 Task: Create List Brand Identity Management Process in Board Employee Performance Management to Workspace Inbound Marketing Agencies. Create List Brand Identity Management Workflow in Board Social Media Influencer Collaboration and Partnership Management to Workspace Inbound Marketing Agencies. Create List Brand Identity Management Best Practices in Board Market Analysis for SWOT Analysis and Strategy Development to Workspace Inbound Marketing Agencies
Action: Mouse moved to (215, 161)
Screenshot: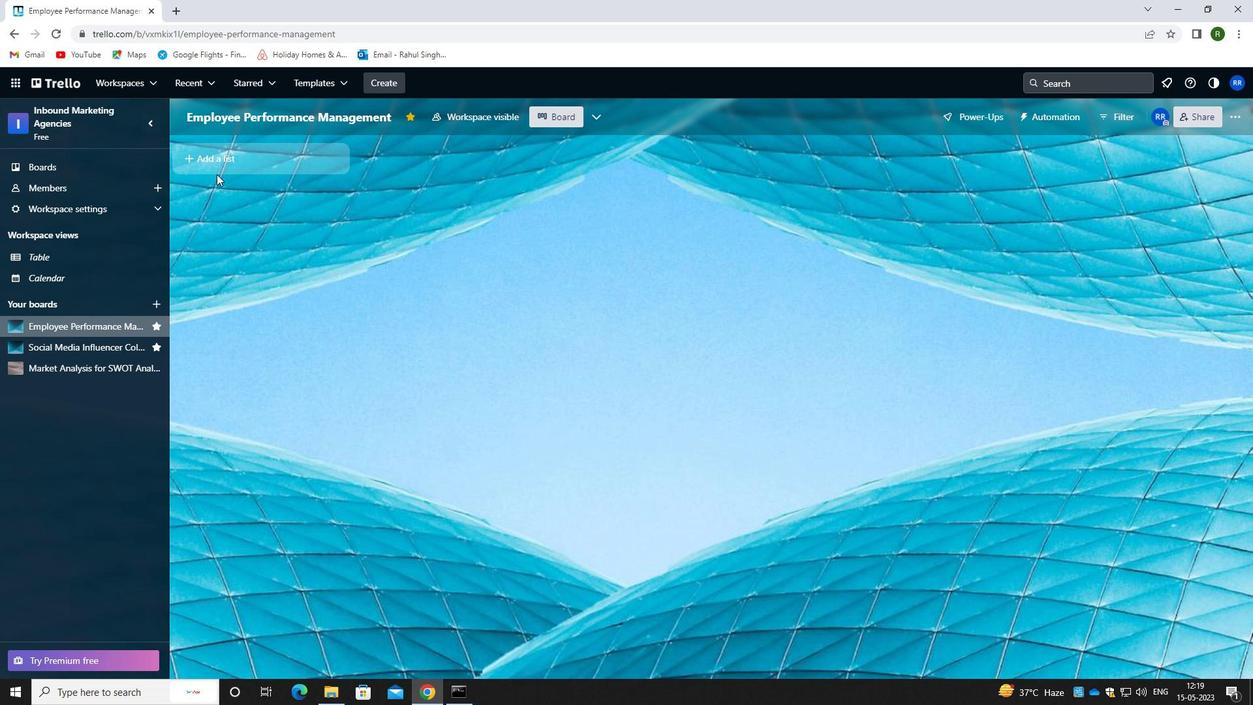 
Action: Mouse pressed left at (215, 161)
Screenshot: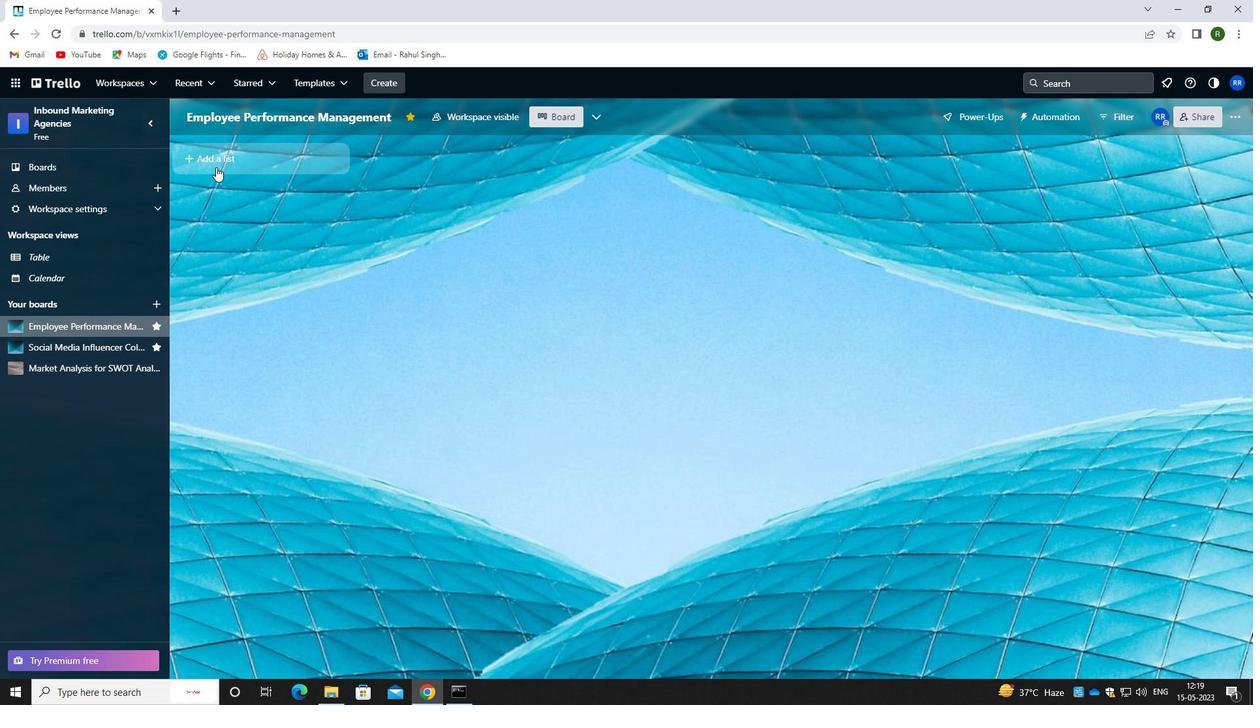 
Action: Mouse moved to (224, 155)
Screenshot: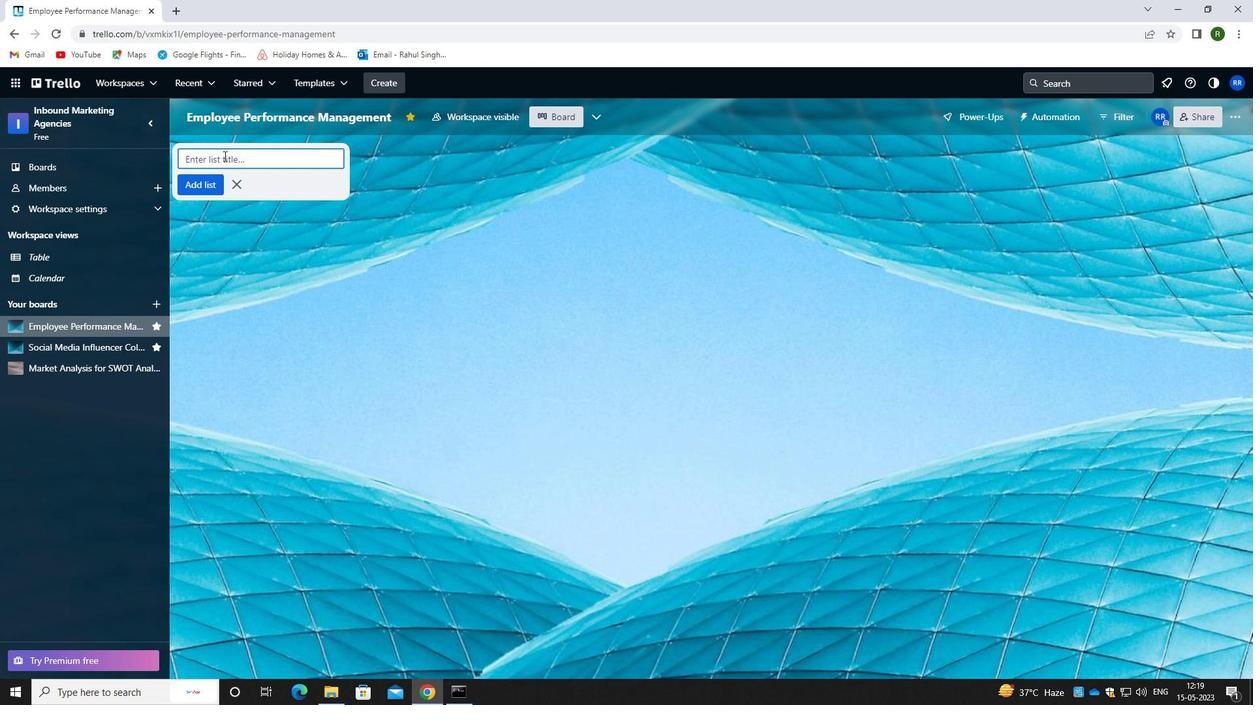 
Action: Key pressed <Key.caps_lock>b<Key.caps_lock>rand<Key.space><Key.caps_lock>If<Key.backspace><Key.caps_lock>dentity<Key.space><Key.caps_lock>M<Key.caps_lock>anagement
Screenshot: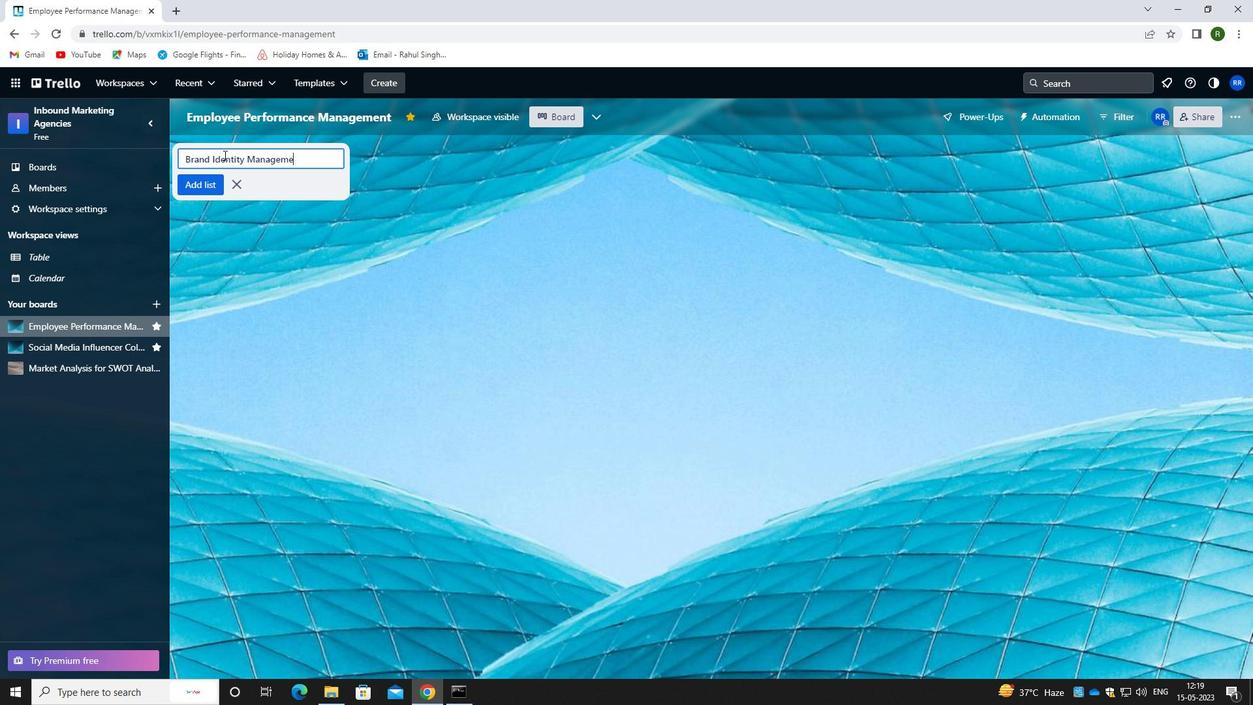 
Action: Mouse moved to (184, 176)
Screenshot: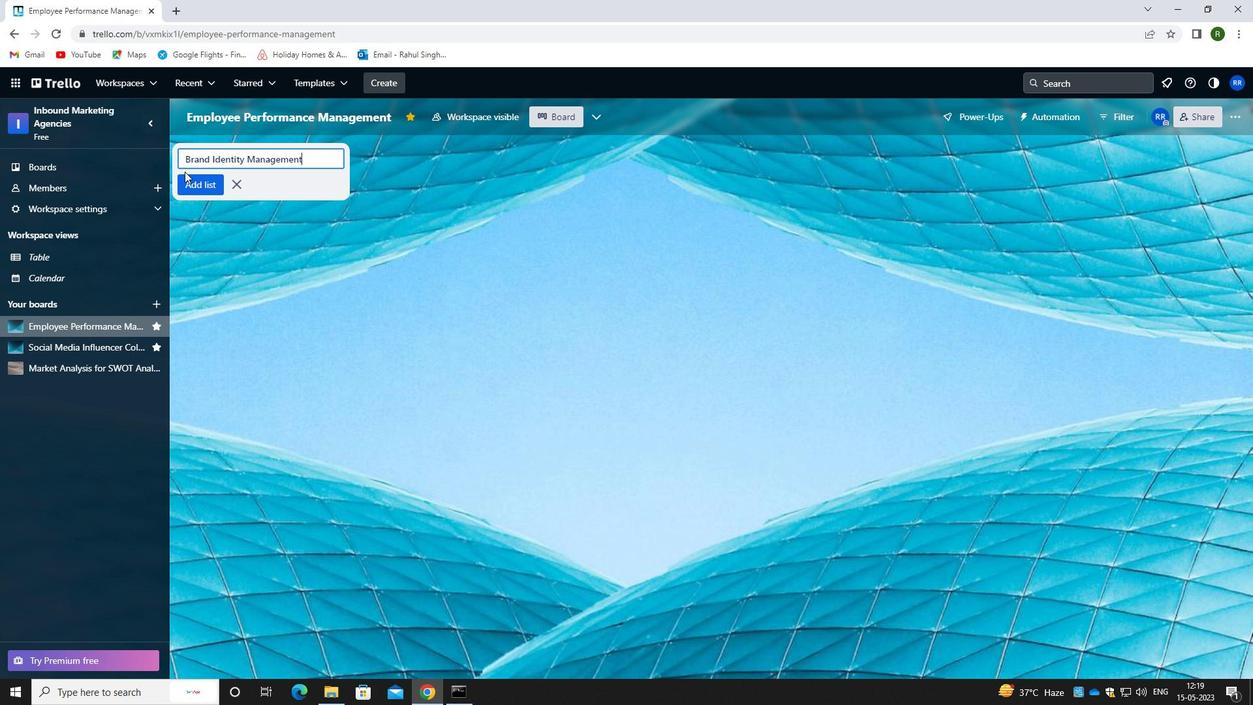 
Action: Key pressed <Key.space><Key.caps_lock>p<Key.caps_lock>rocess
Screenshot: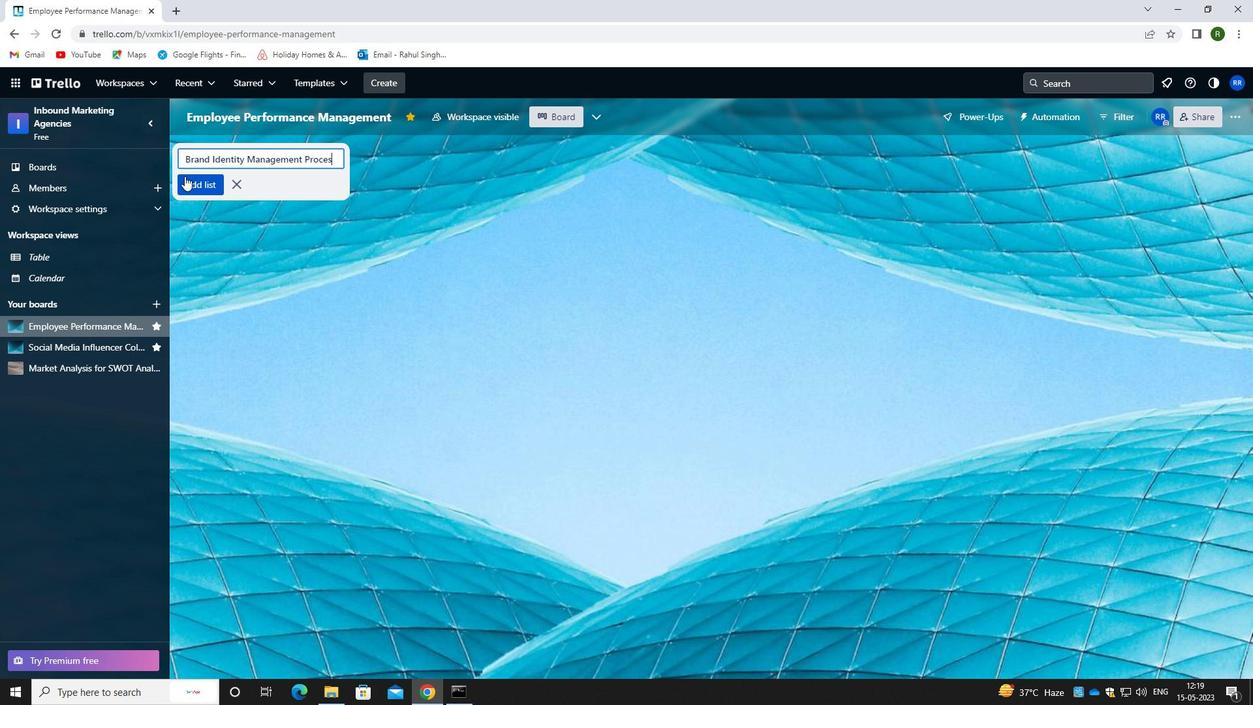 
Action: Mouse moved to (195, 181)
Screenshot: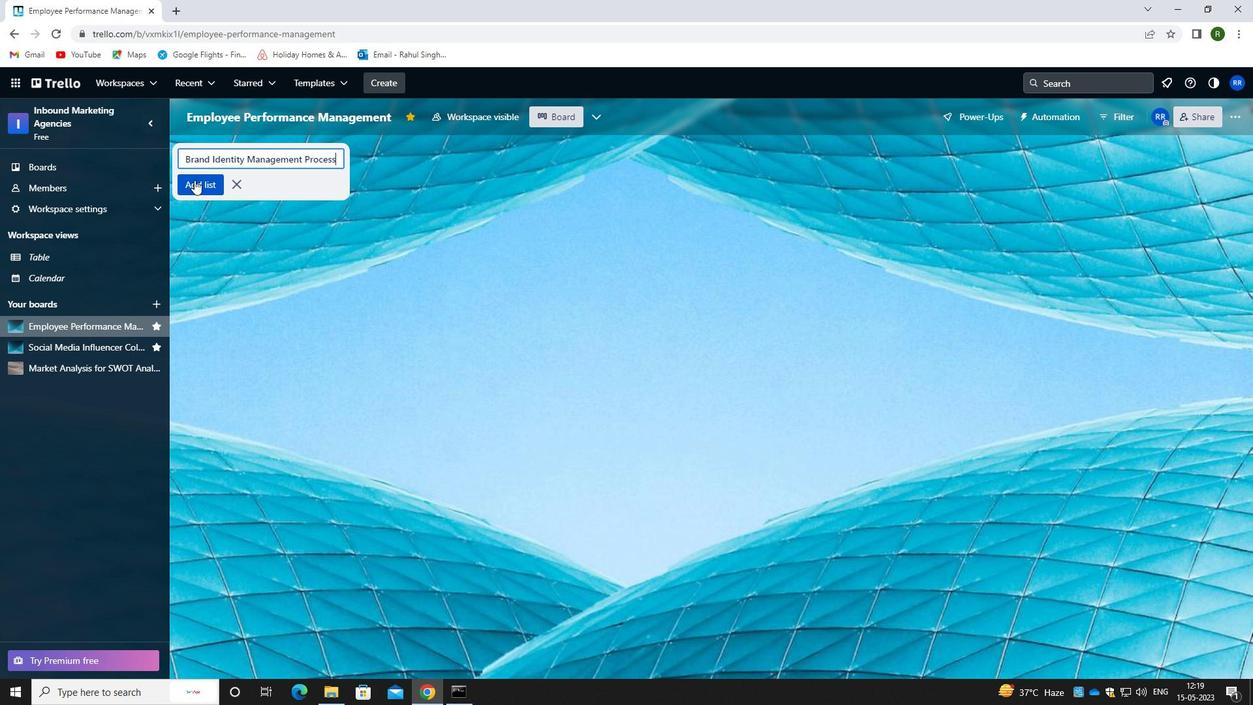 
Action: Mouse pressed left at (195, 181)
Screenshot: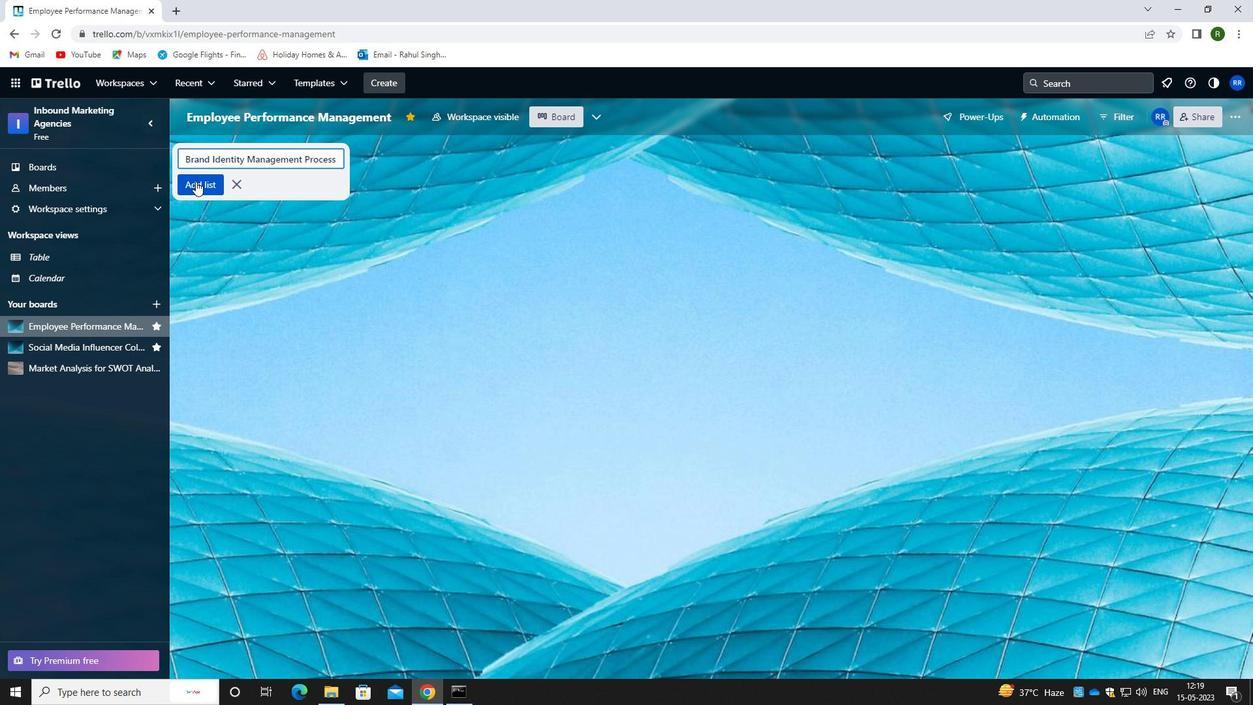 
Action: Mouse moved to (104, 356)
Screenshot: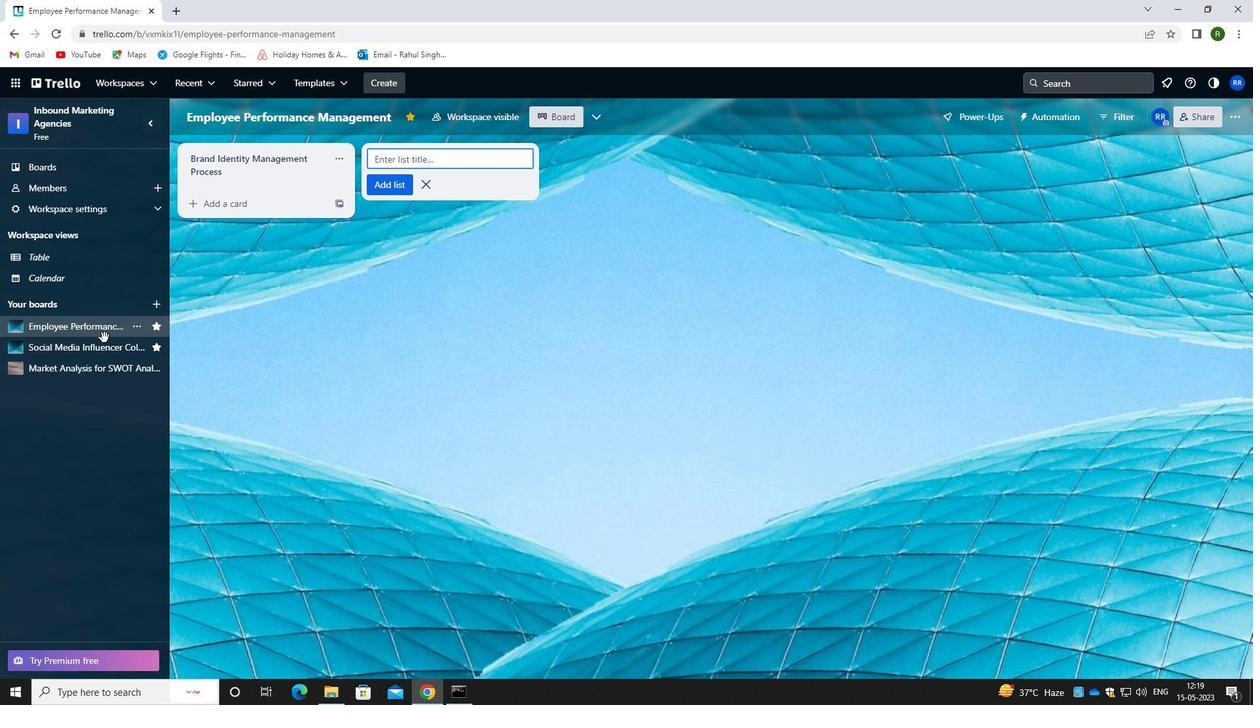 
Action: Mouse pressed left at (104, 356)
Screenshot: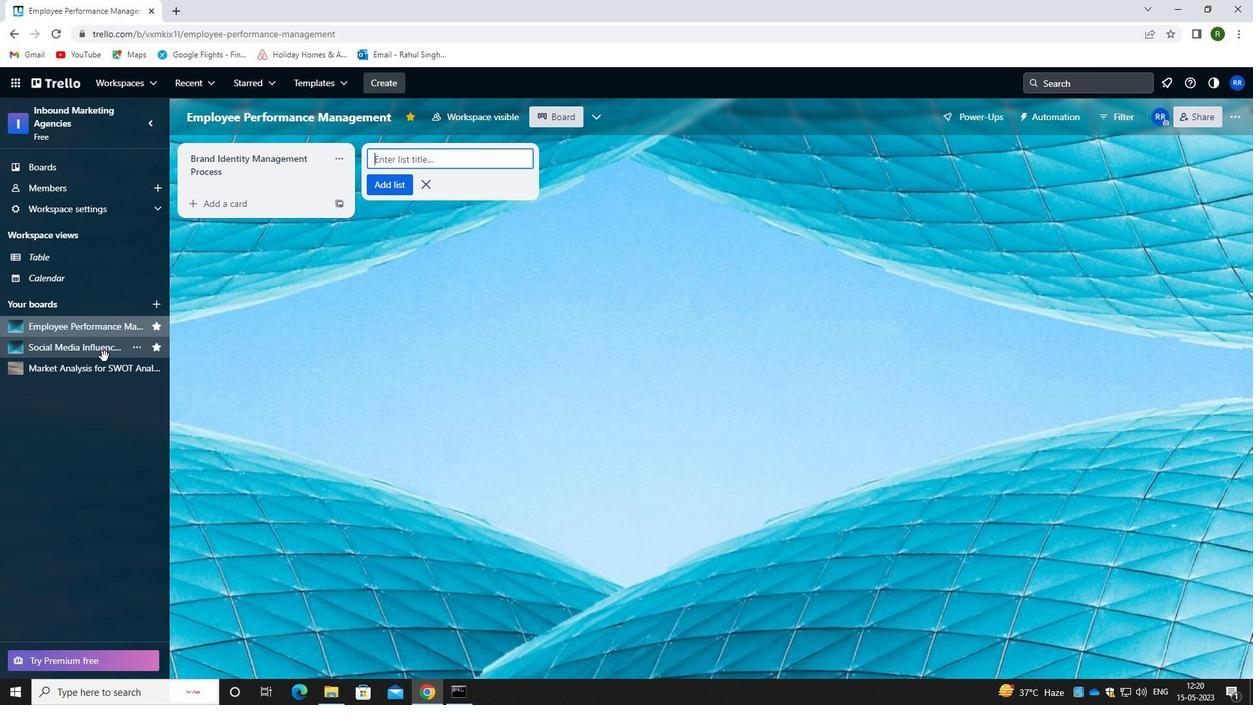 
Action: Mouse moved to (201, 159)
Screenshot: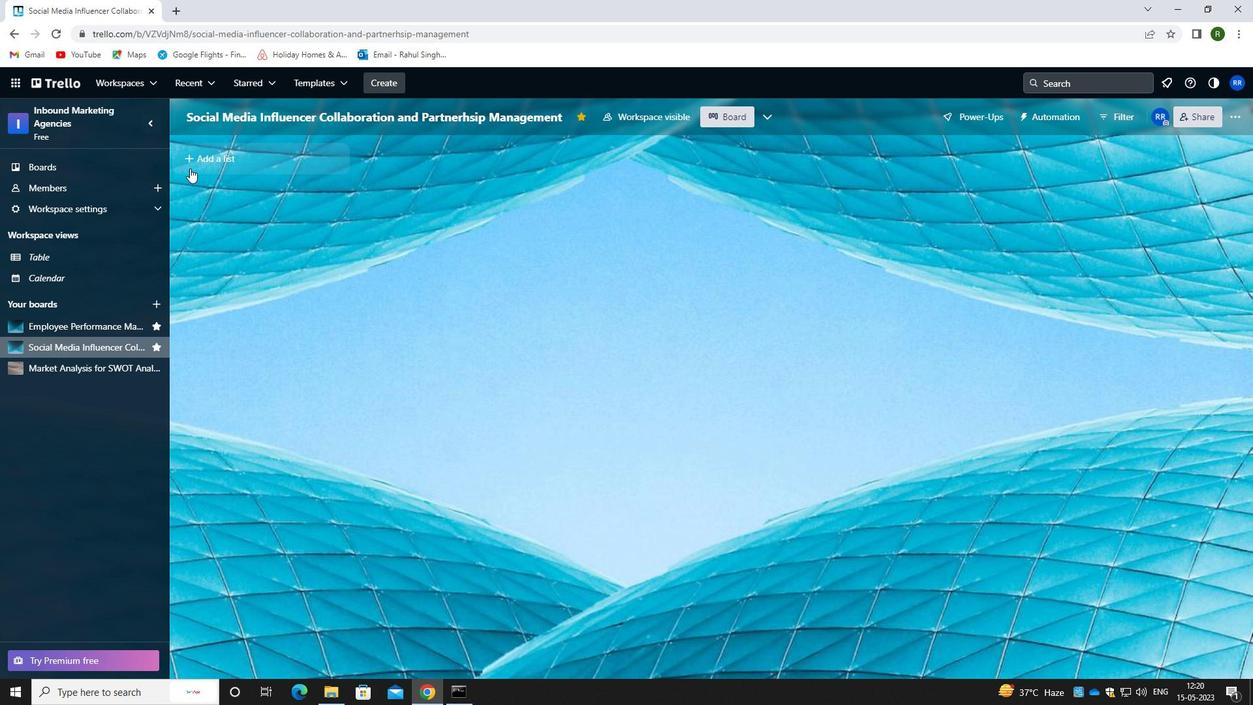 
Action: Mouse pressed left at (201, 159)
Screenshot: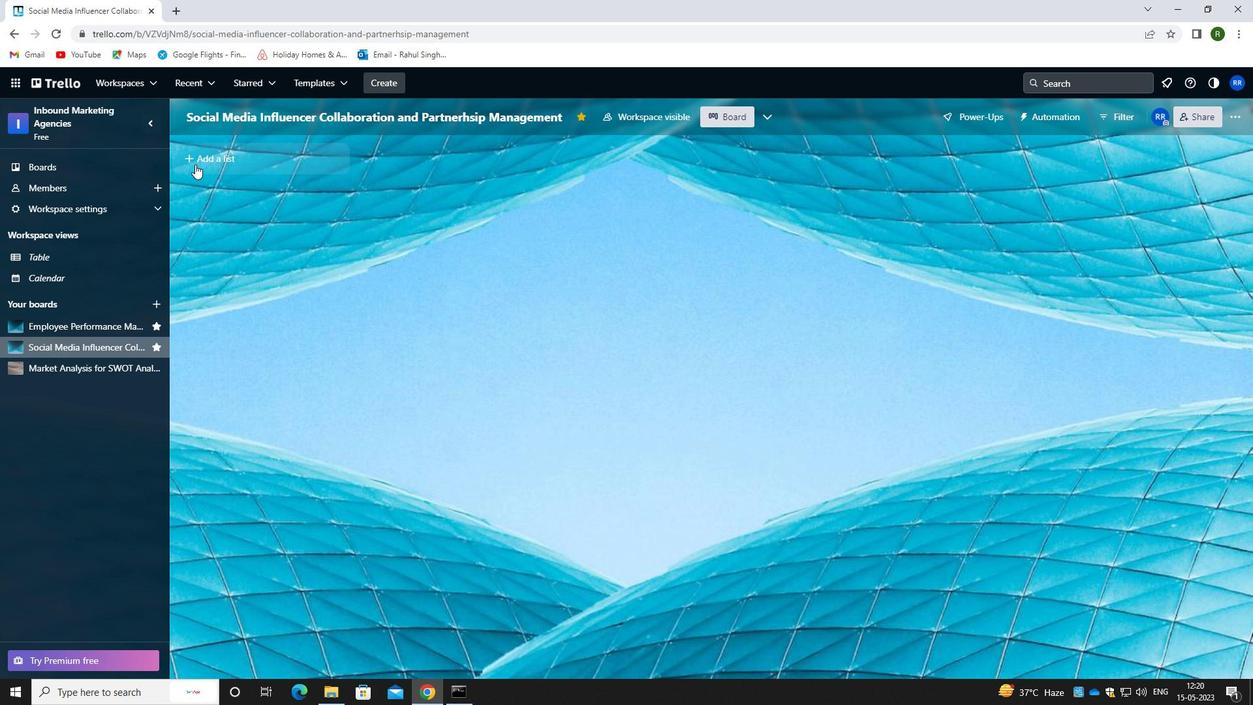 
Action: Mouse moved to (261, 160)
Screenshot: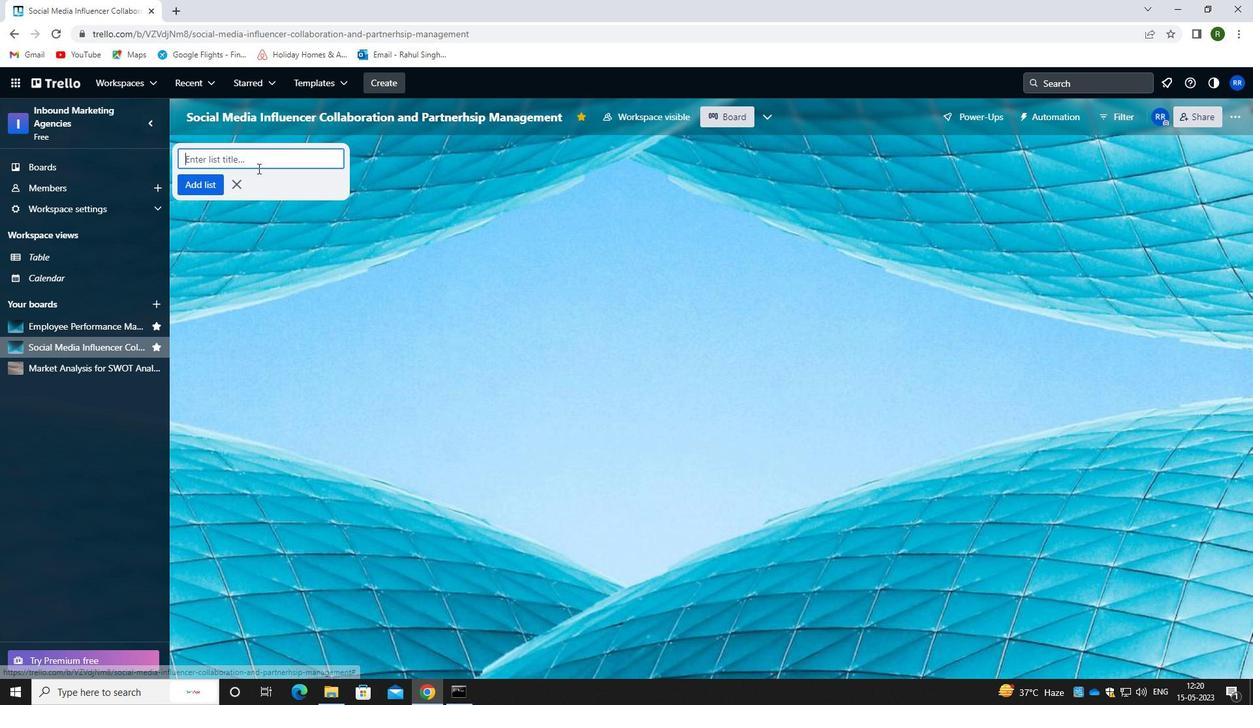 
Action: Key pressed <Key.caps_lock>b<Key.caps_lock>rand<Key.space><Key.caps_lock>i<Key.caps_lock>dentity<Key.space><Key.caps_lock>M<Key.caps_lock>anagemt<Key.backspace>ent
Screenshot: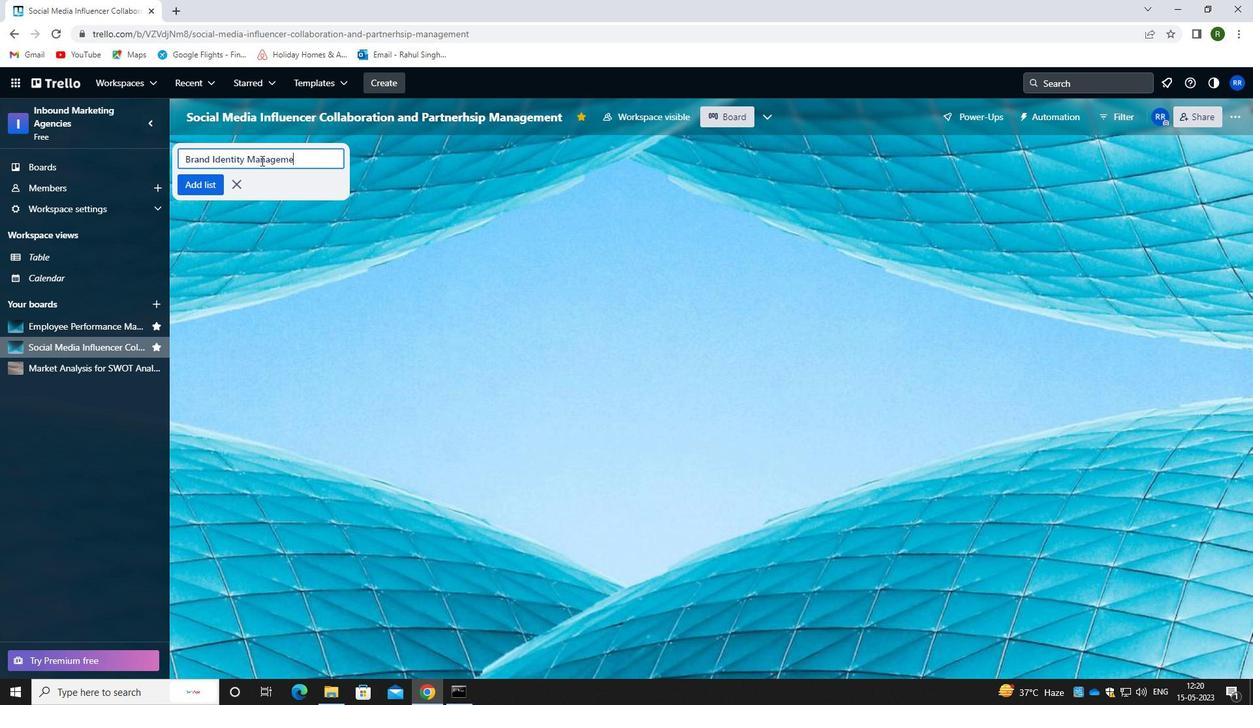 
Action: Mouse moved to (199, 182)
Screenshot: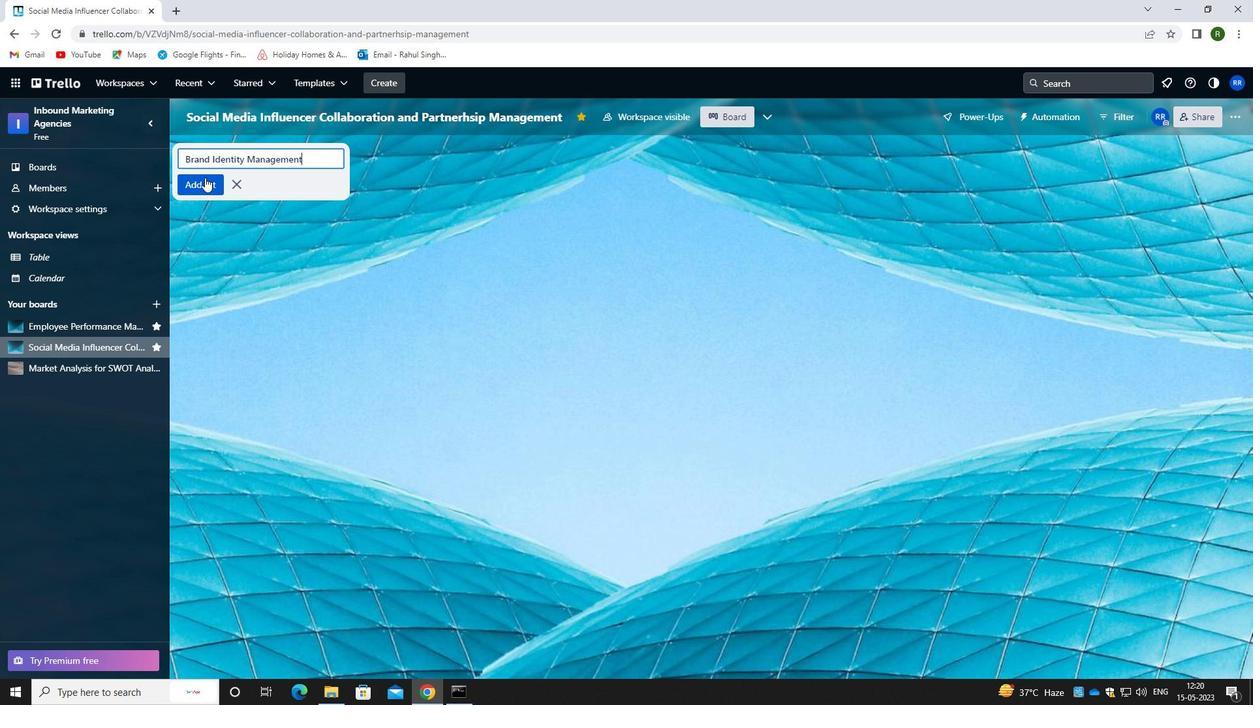 
Action: Mouse pressed left at (199, 182)
Screenshot: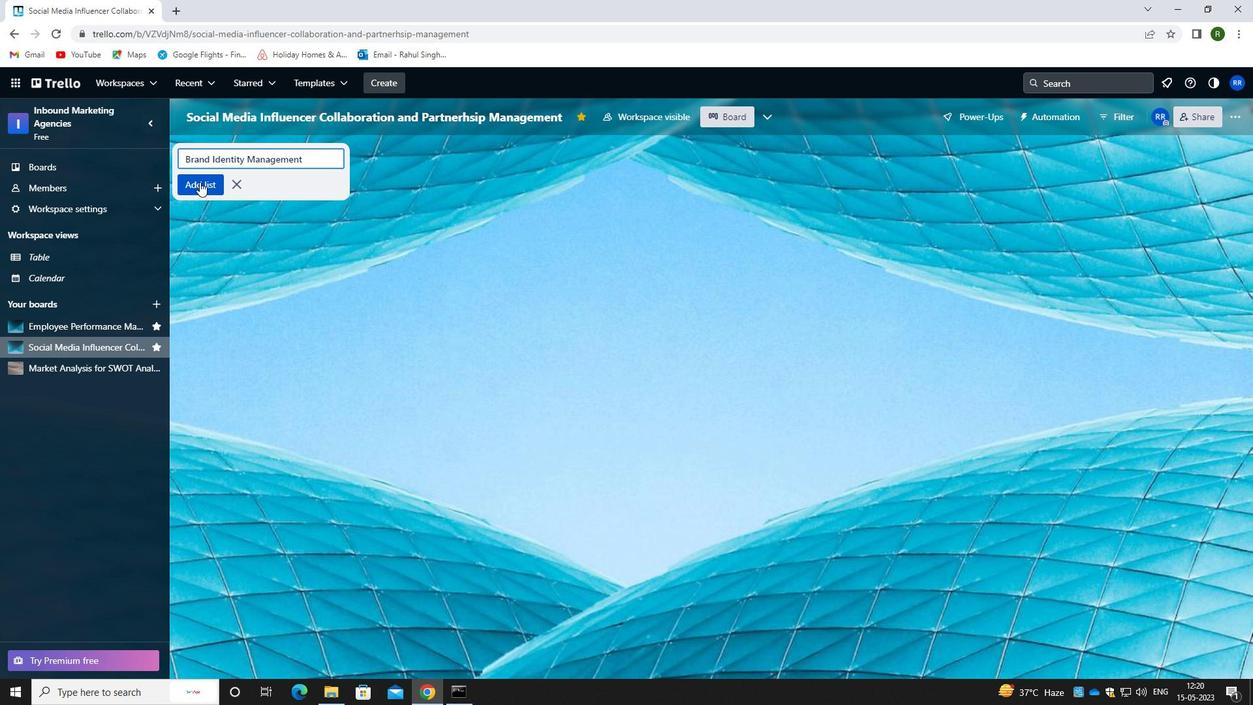 
Action: Mouse moved to (338, 159)
Screenshot: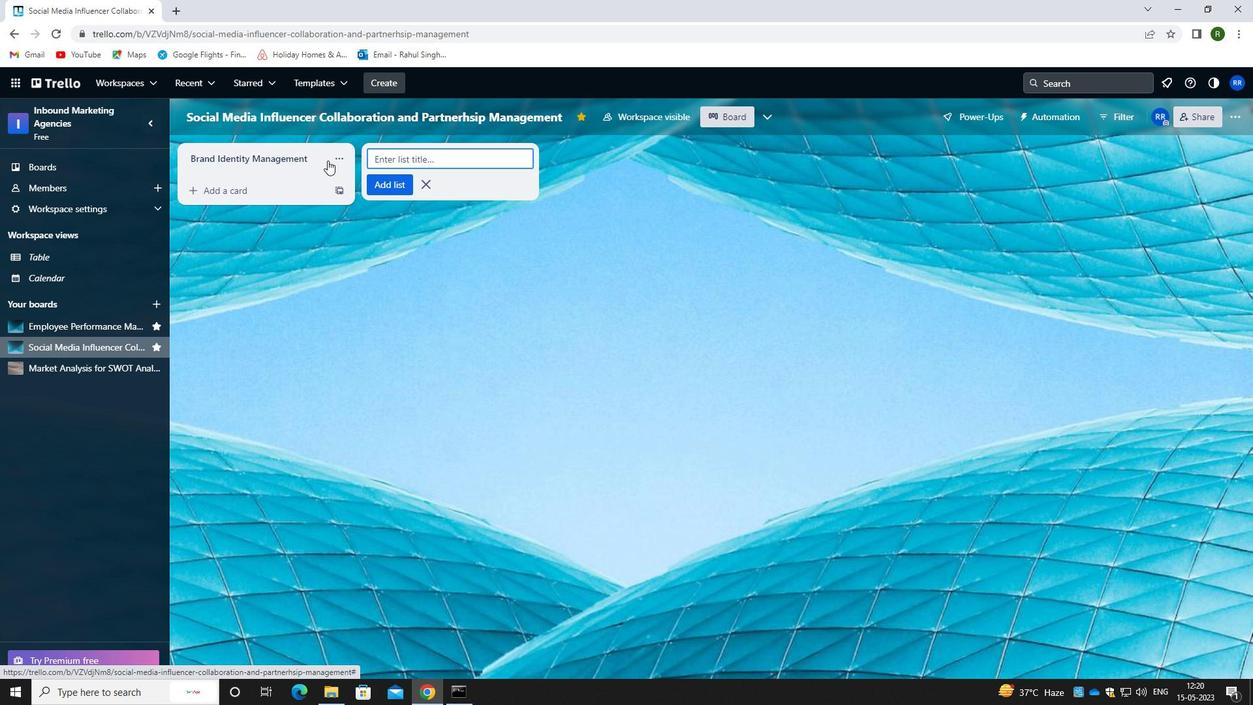 
Action: Mouse pressed left at (338, 159)
Screenshot: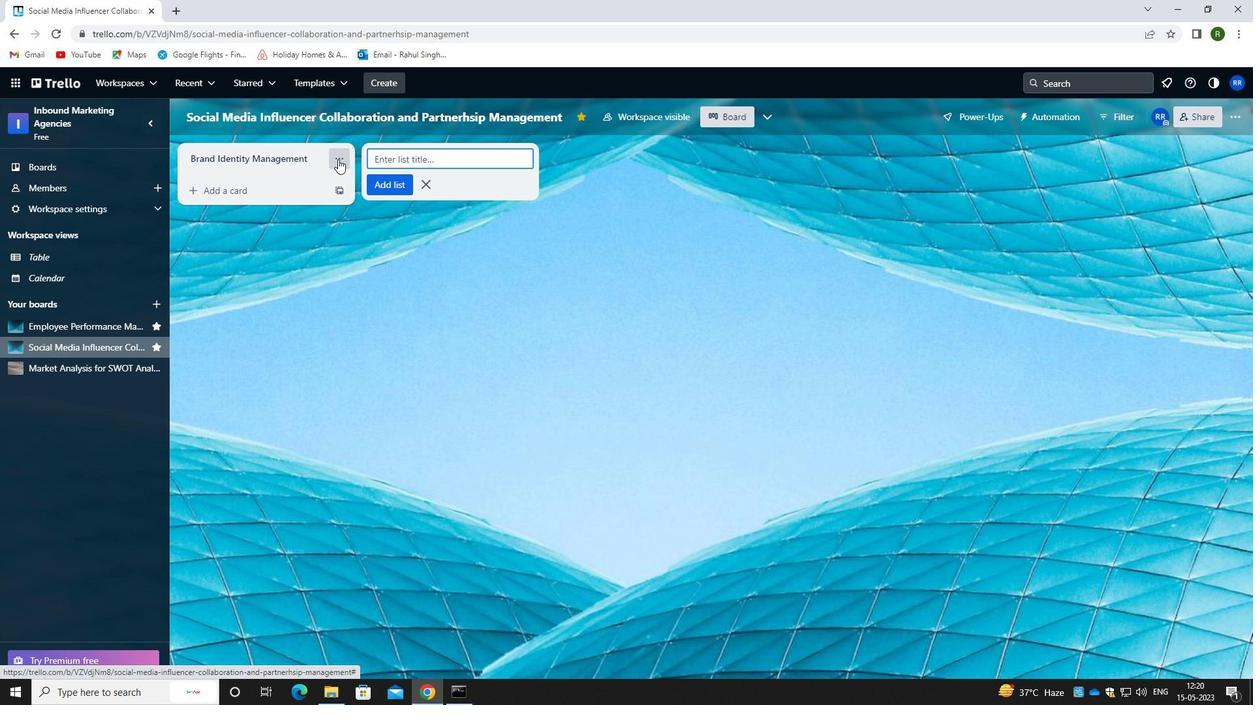 
Action: Mouse moved to (276, 295)
Screenshot: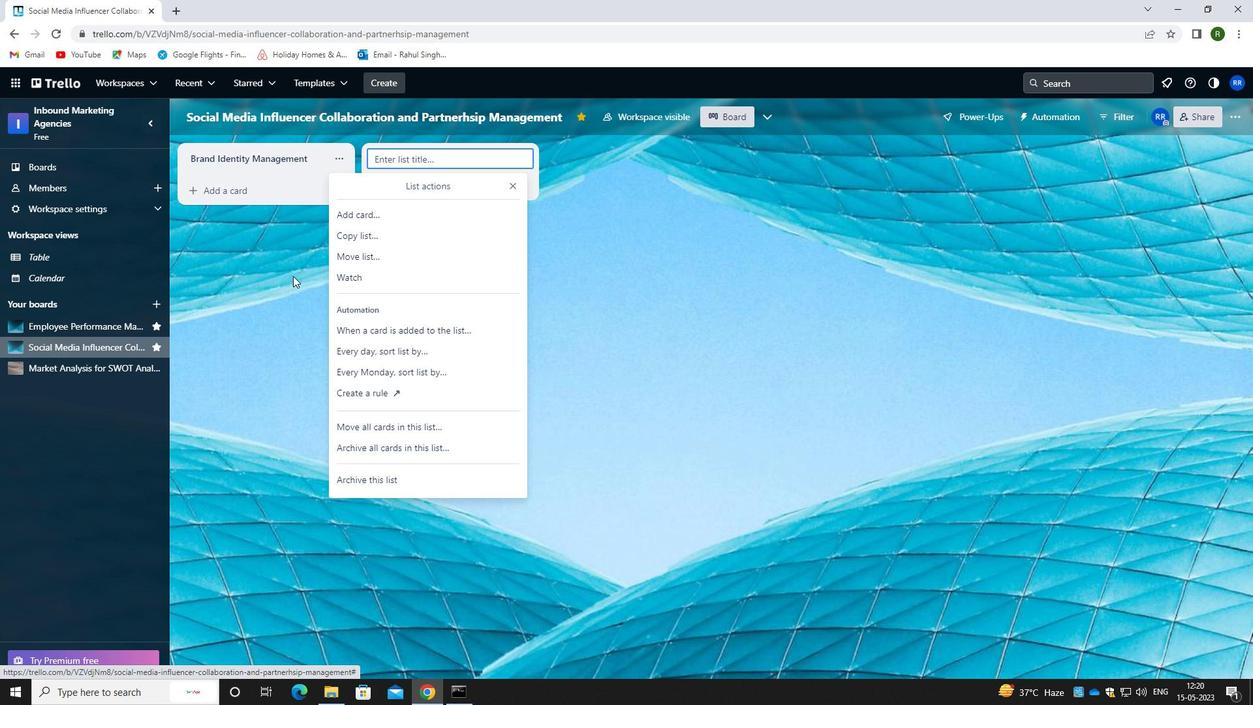 
Action: Mouse pressed left at (276, 295)
Screenshot: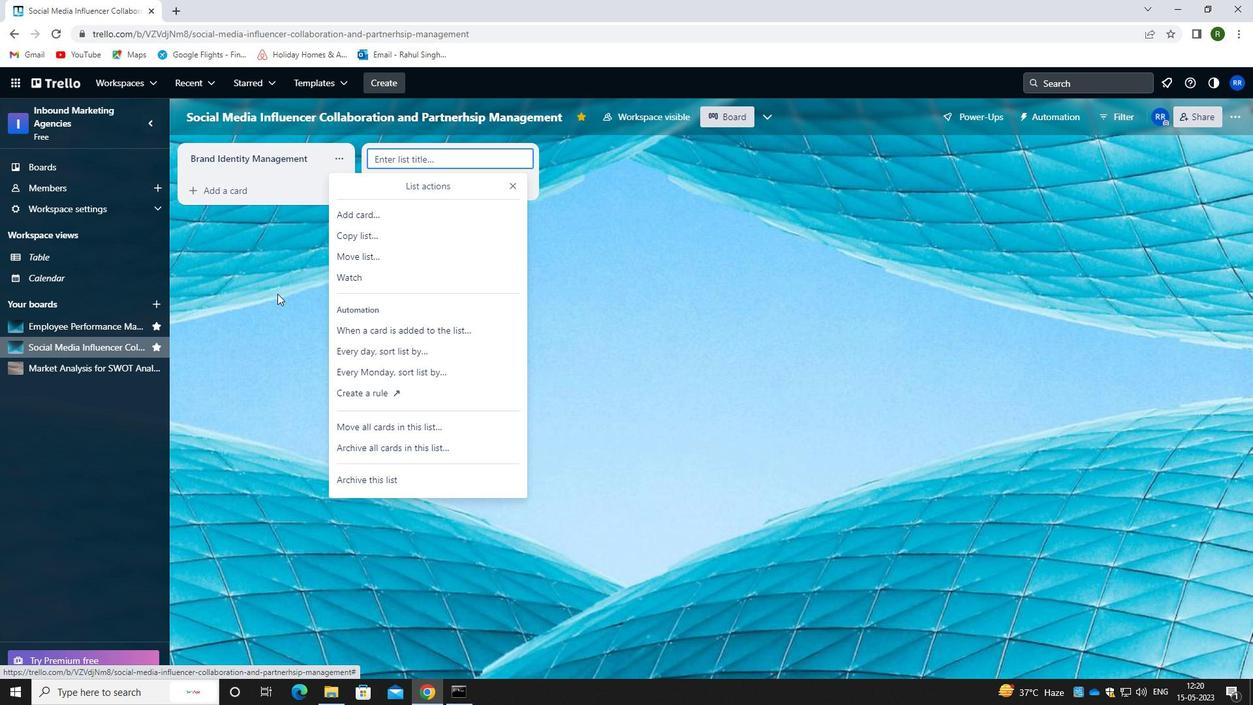 
Action: Mouse moved to (274, 159)
Screenshot: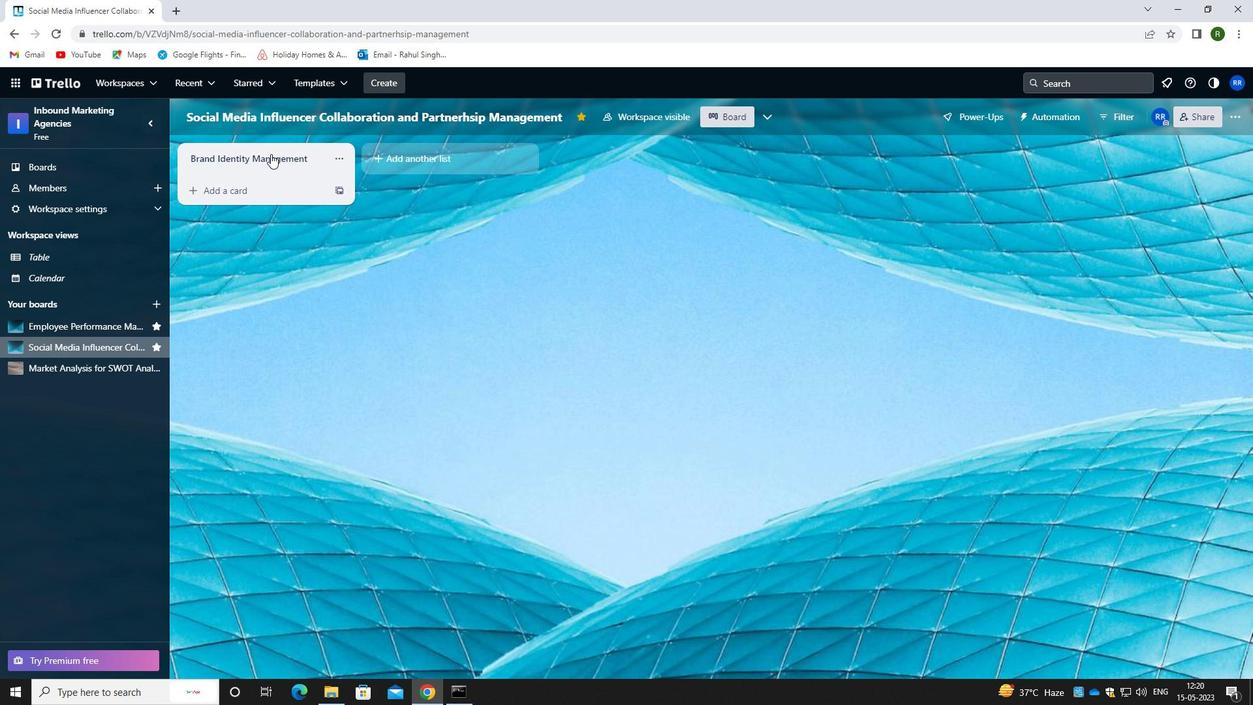 
Action: Mouse pressed left at (274, 159)
Screenshot: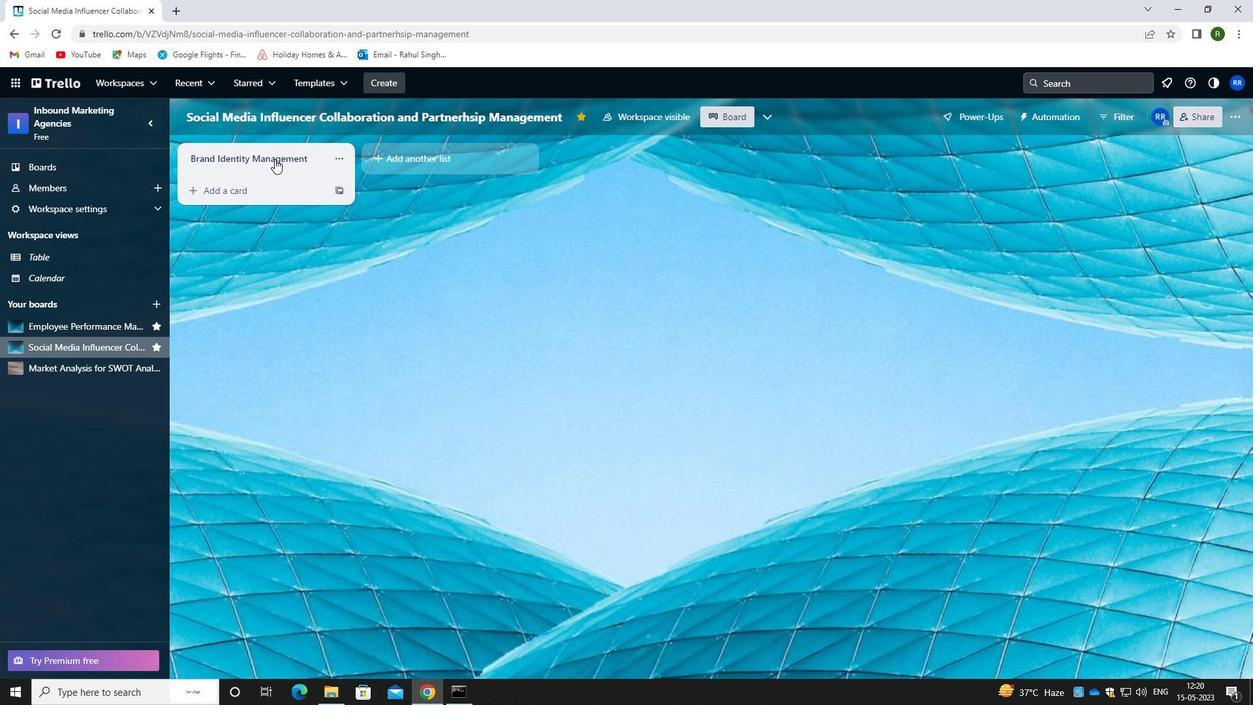 
Action: Mouse moved to (314, 156)
Screenshot: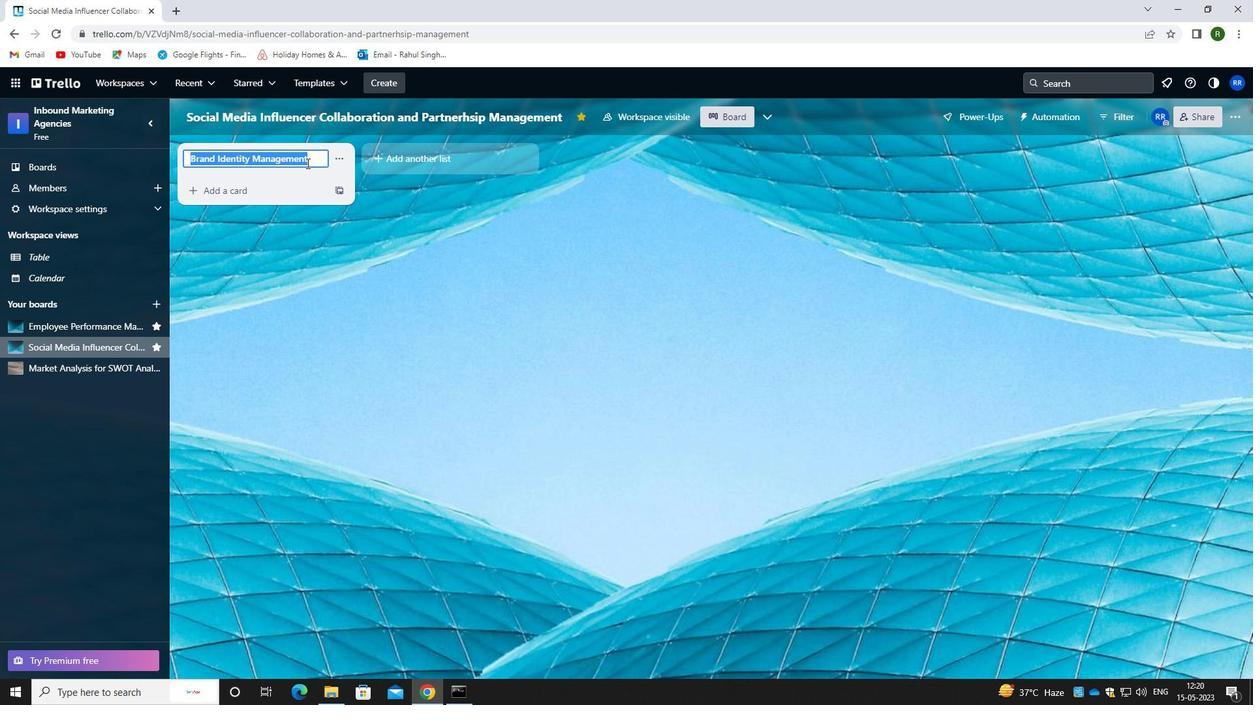 
Action: Mouse pressed left at (314, 156)
Screenshot: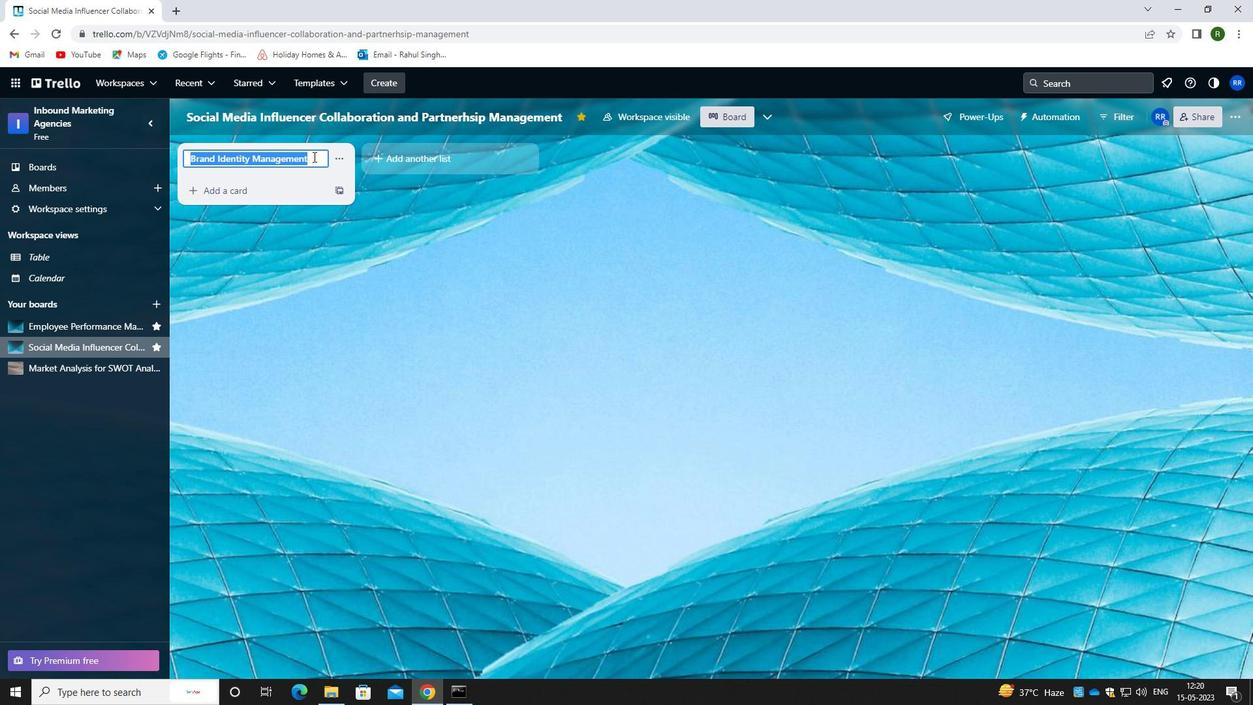 
Action: Key pressed <Key.space><Key.shift>W<Key.shift>ORKFLOW
Screenshot: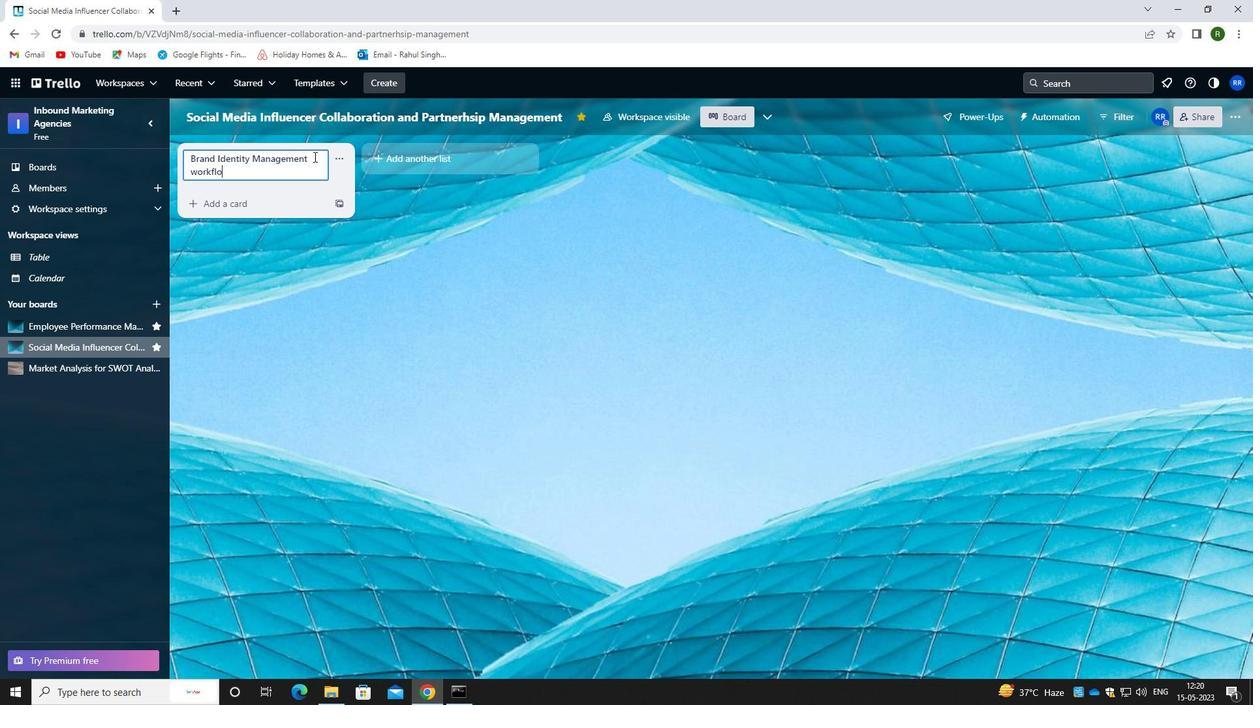 
Action: Mouse moved to (299, 257)
Screenshot: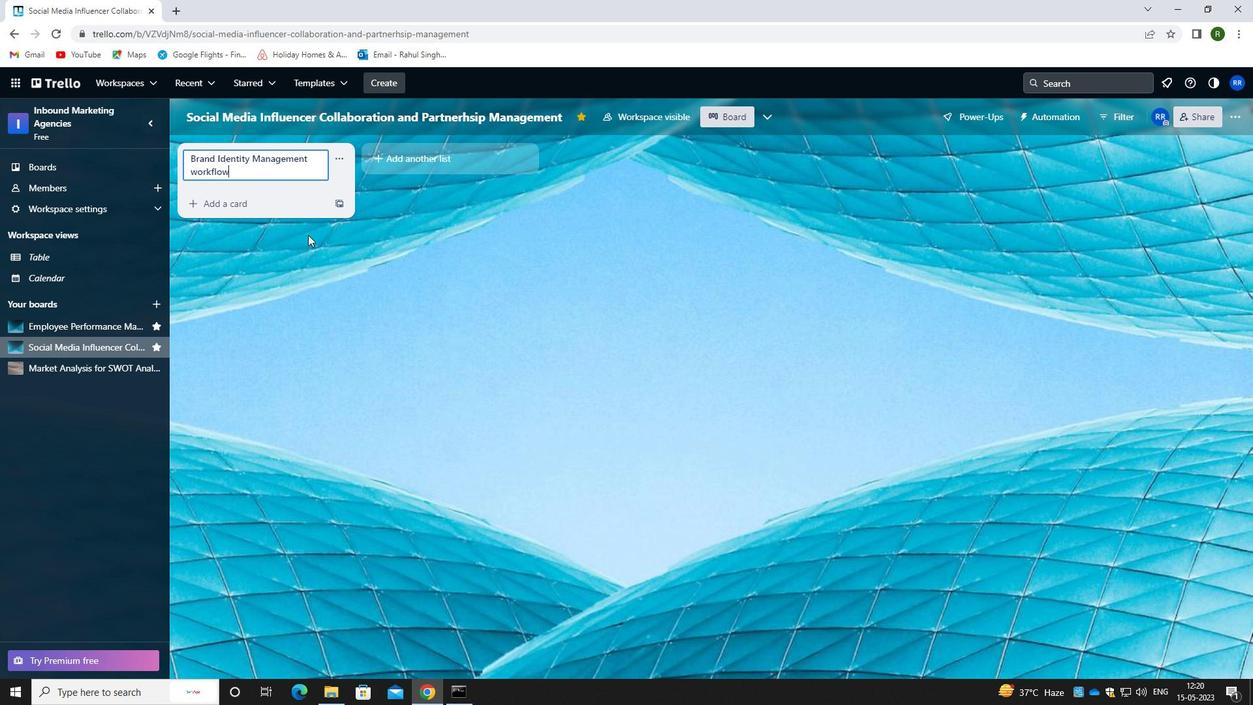 
Action: Mouse pressed left at (299, 257)
Screenshot: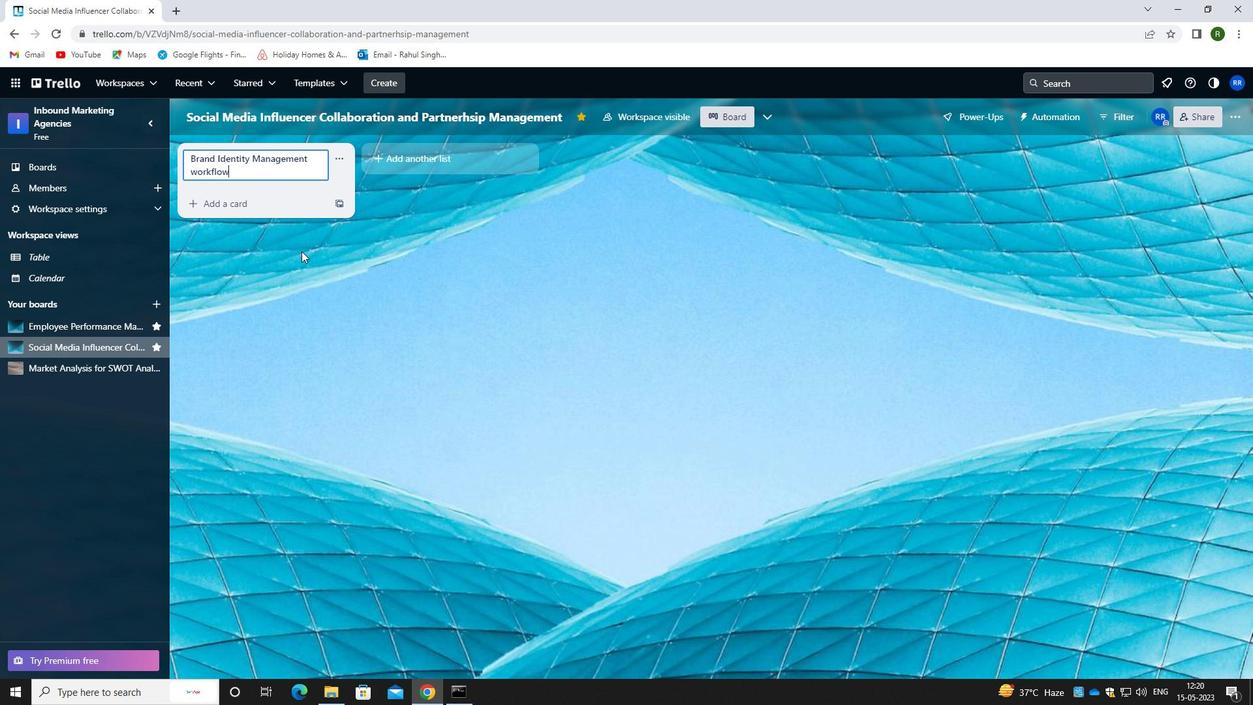 
Action: Mouse moved to (54, 372)
Screenshot: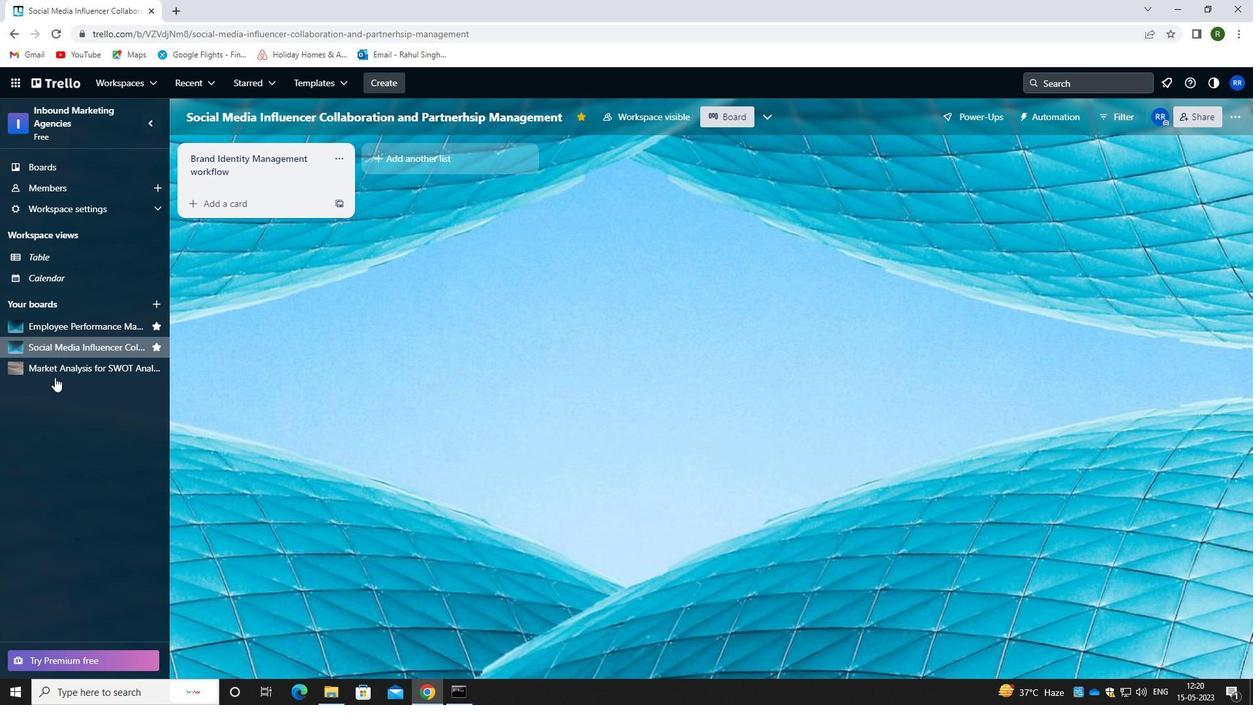 
Action: Mouse pressed left at (54, 372)
Screenshot: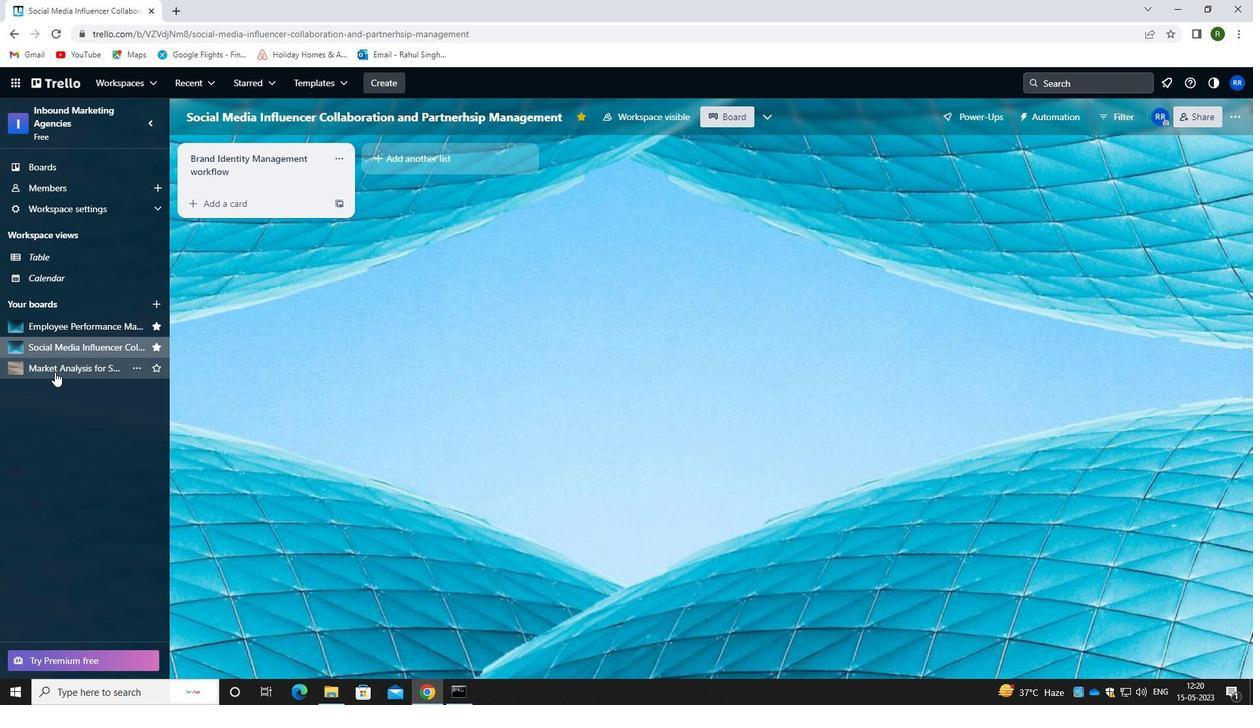 
Action: Mouse moved to (236, 154)
Screenshot: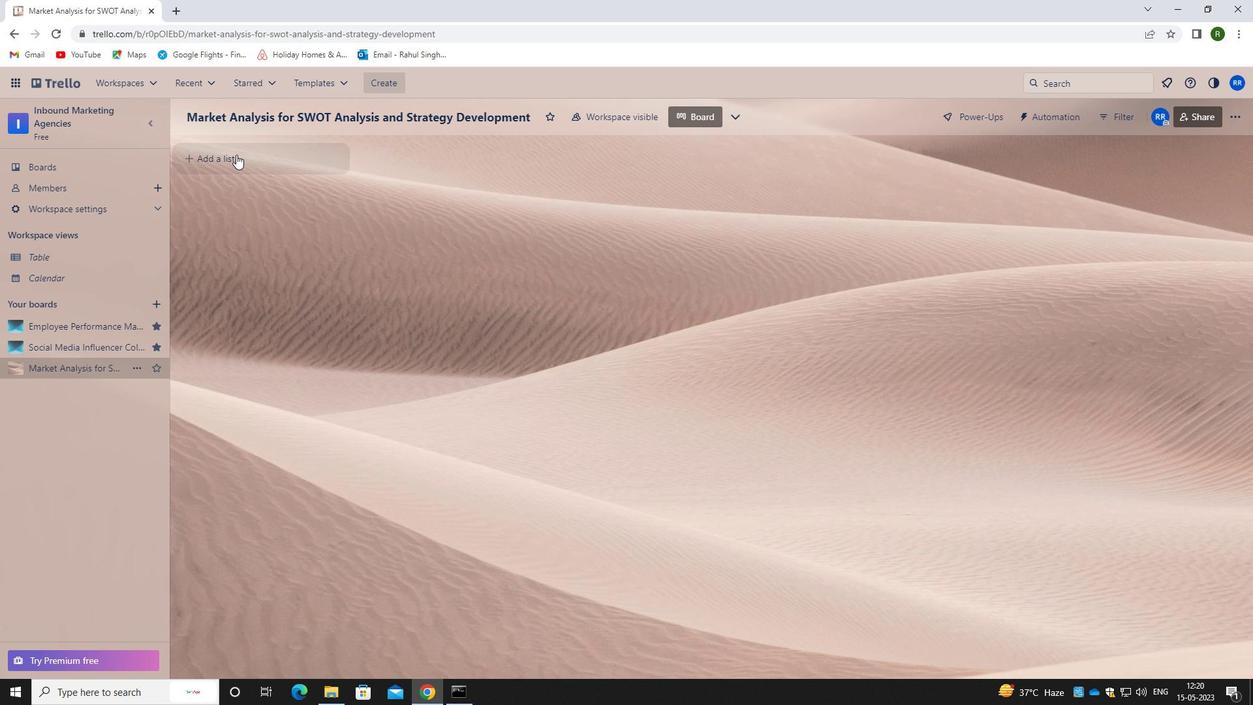
Action: Mouse pressed left at (236, 154)
Screenshot: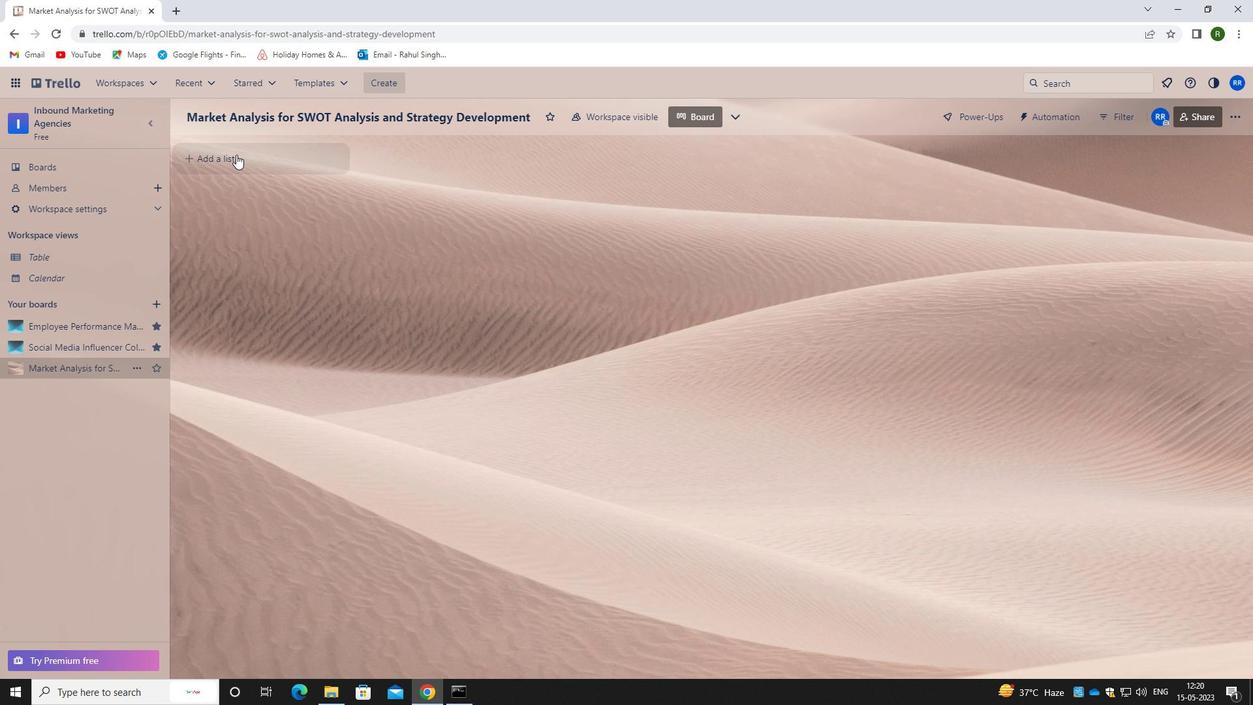 
Action: Mouse moved to (240, 166)
Screenshot: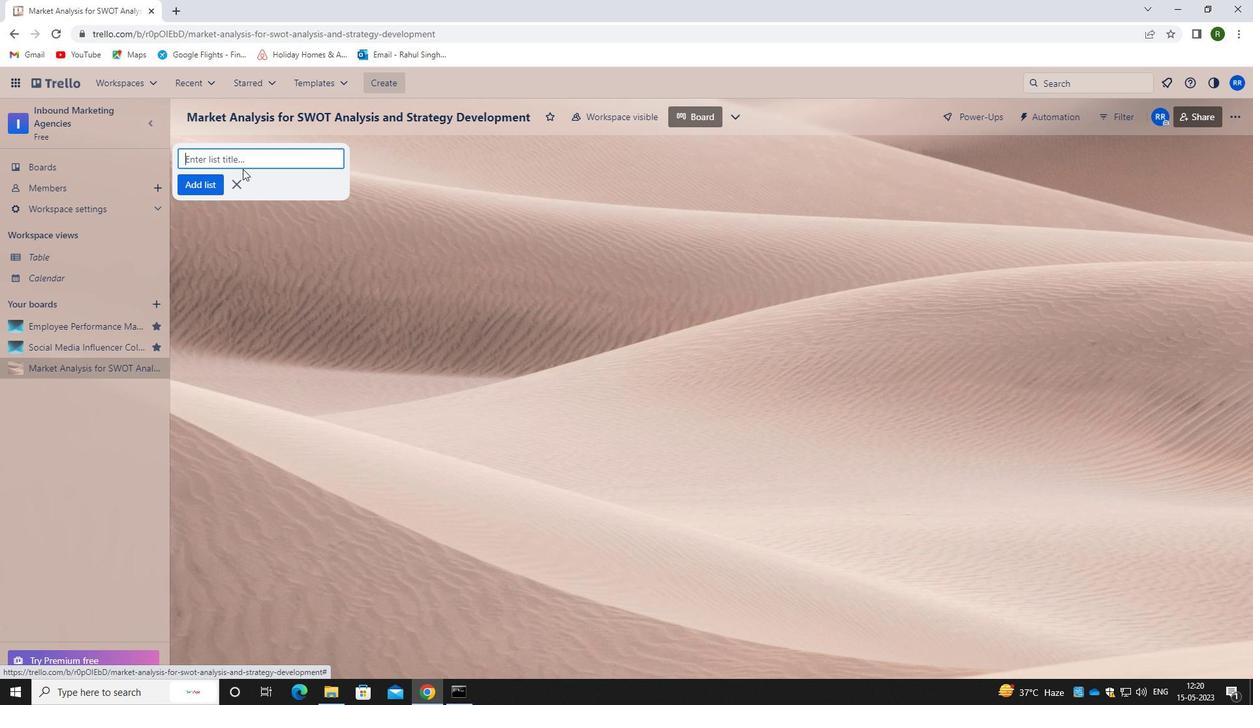 
Action: Key pressed <Key.caps_lock>I<Key.caps_lock>DENTITY<Key.space><Key.caps_lock>M<Key.caps_lock>ANAGEMENT<Key.space><Key.caps_lock>B<Key.caps_lock>EST<Key.space><Key.caps_lock>P<Key.caps_lock>RACTICES
Screenshot: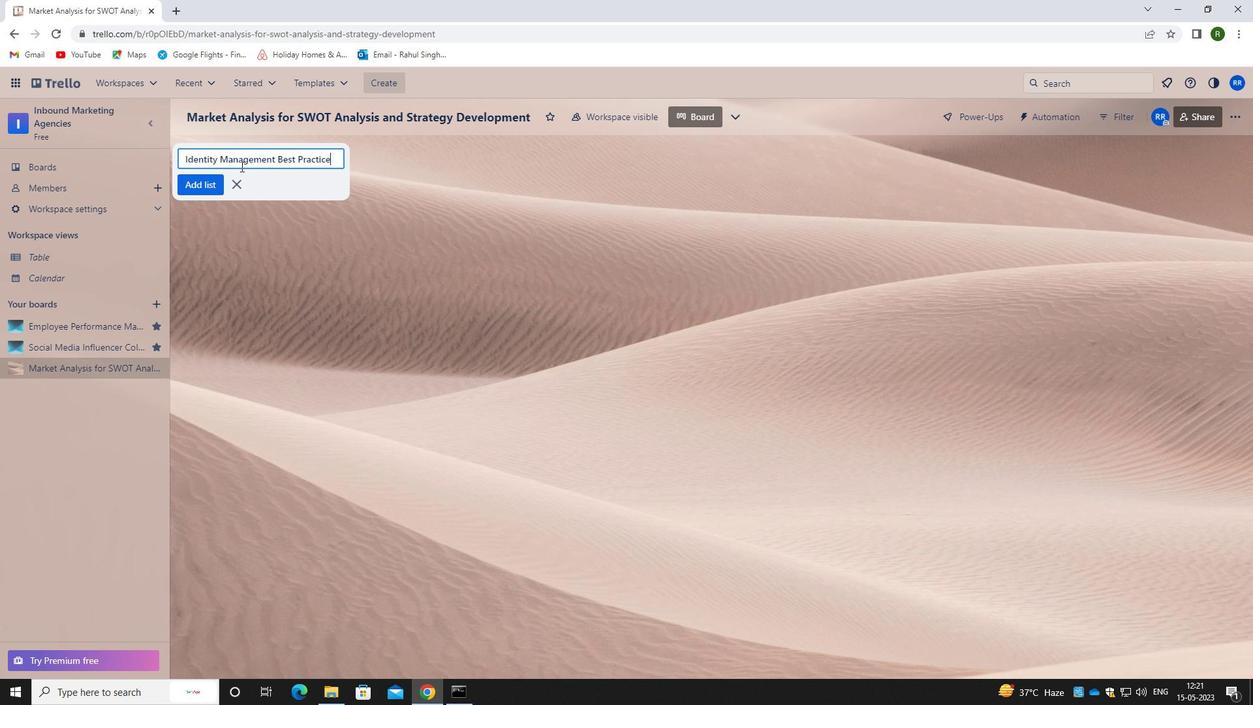 
Action: Mouse moved to (193, 184)
Screenshot: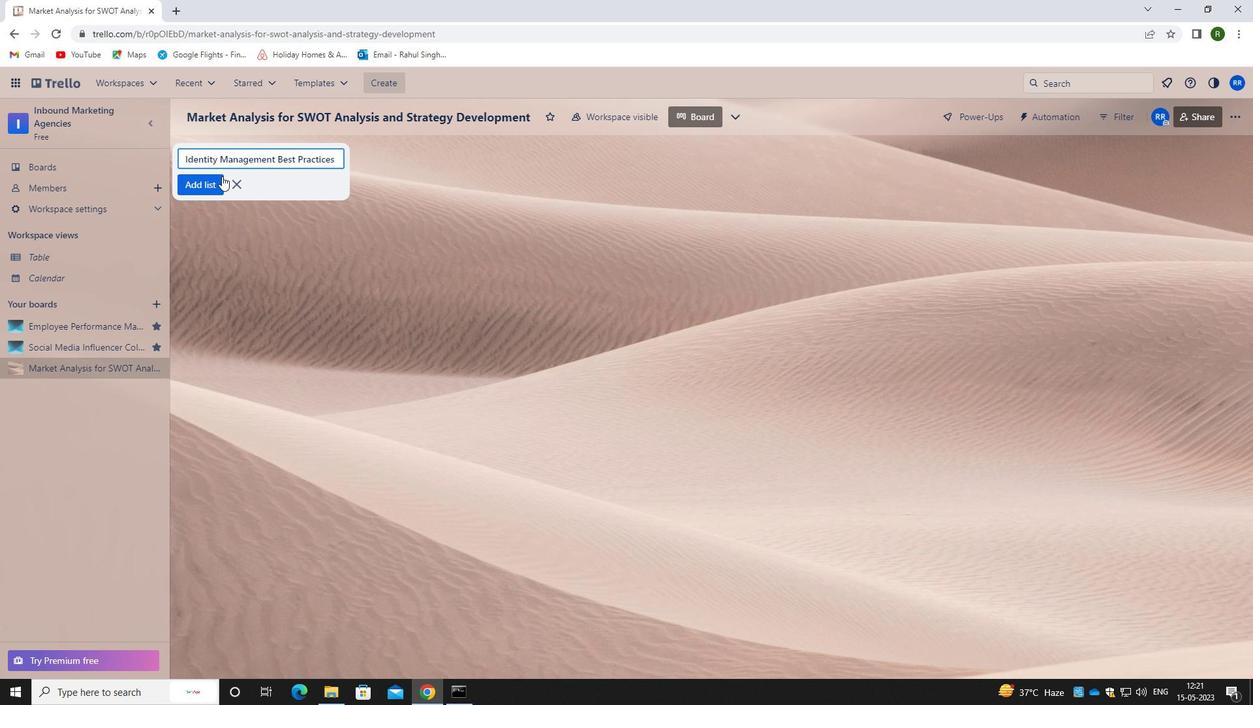 
Action: Mouse pressed left at (193, 184)
Screenshot: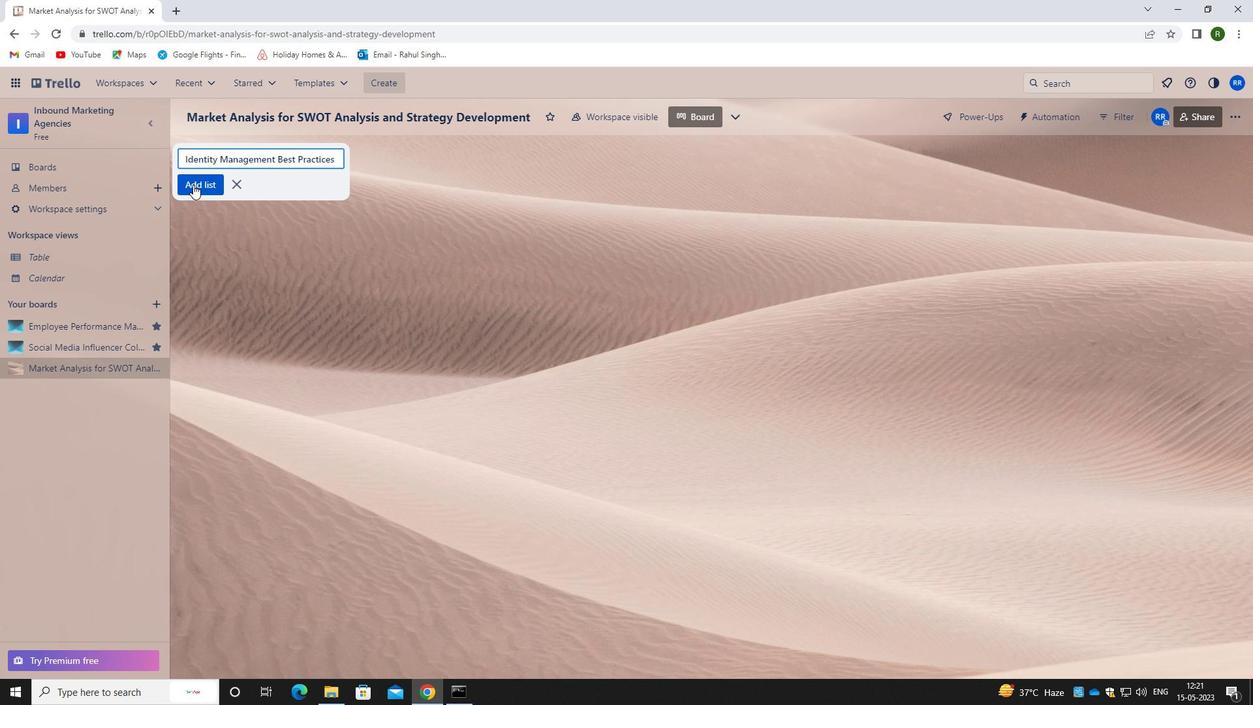 
Action: Mouse moved to (238, 353)
Screenshot: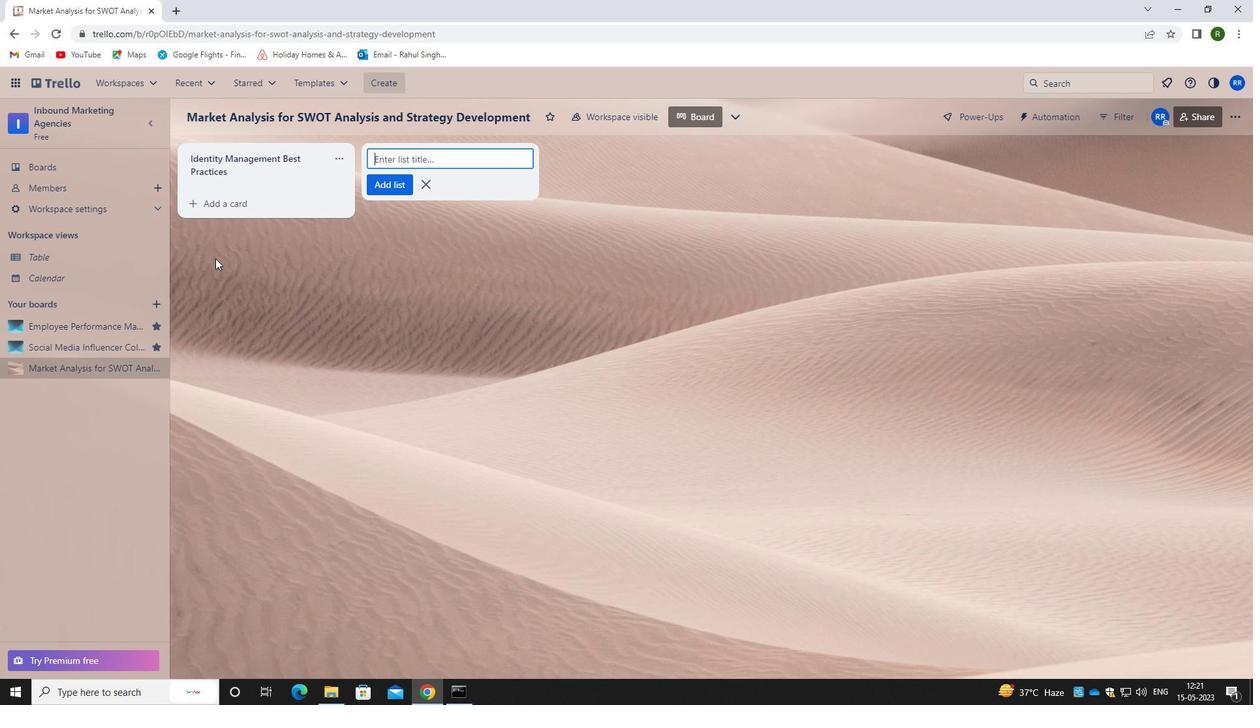 
Action: Mouse pressed left at (238, 353)
Screenshot: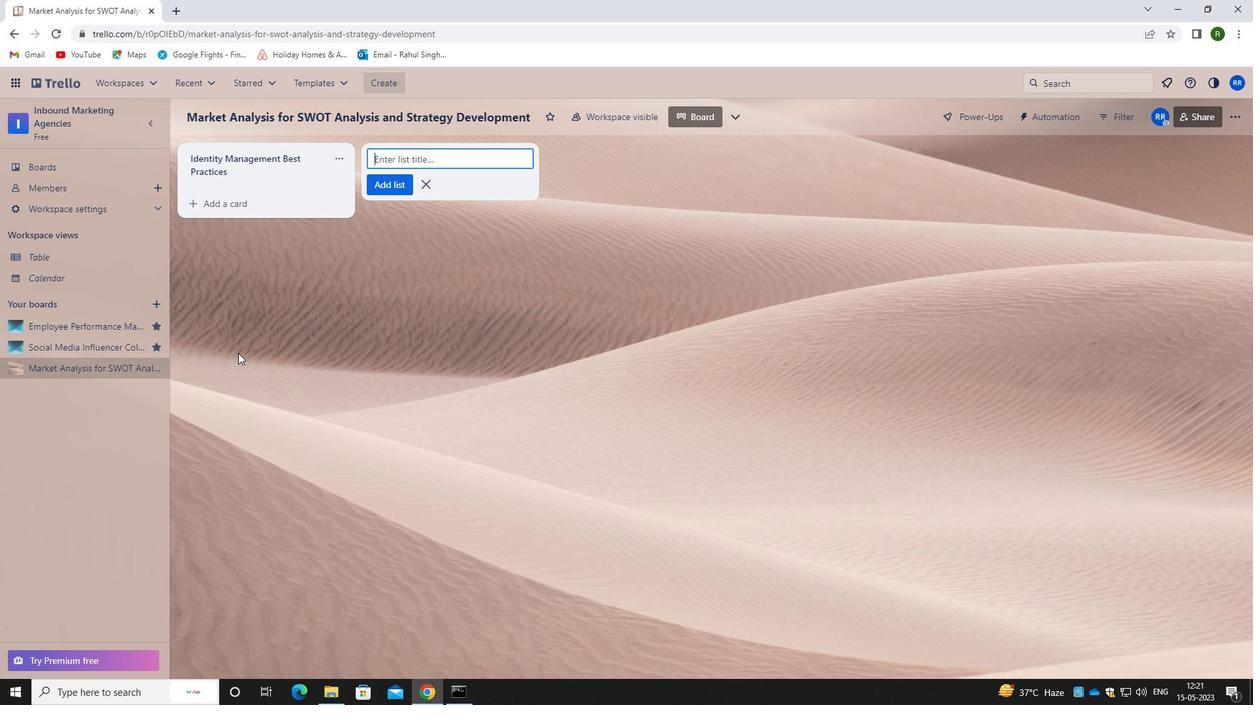 
Action: Mouse moved to (237, 353)
Screenshot: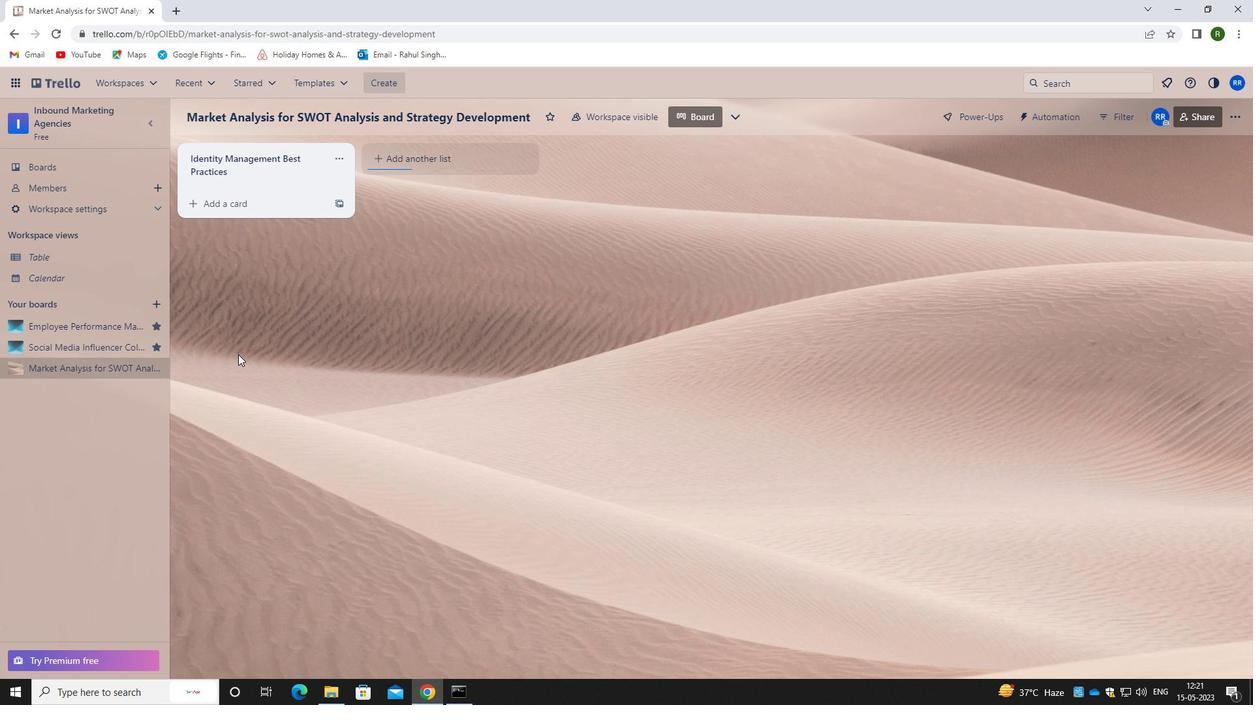 
